 Task: Set the Layer C code rate for the ISDB-T reception parameter to 1/2.
Action: Mouse moved to (103, 15)
Screenshot: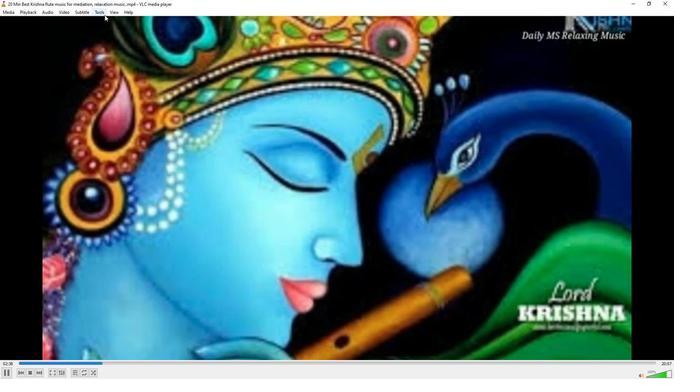 
Action: Mouse pressed left at (103, 15)
Screenshot: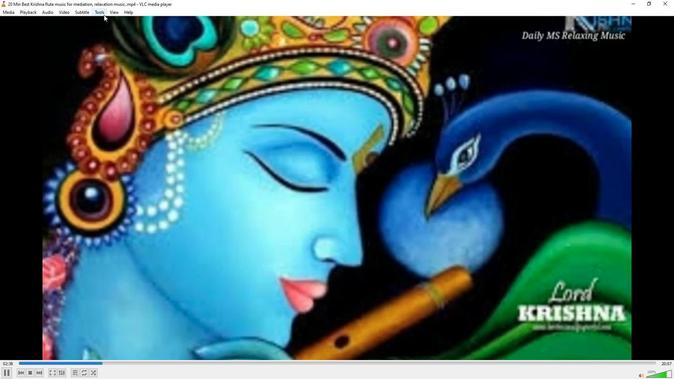 
Action: Mouse moved to (107, 94)
Screenshot: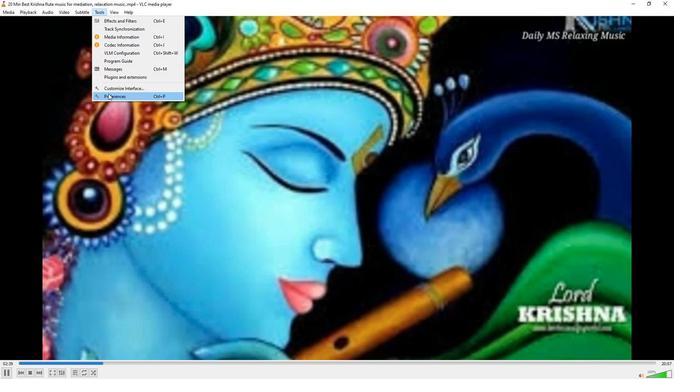 
Action: Mouse pressed left at (107, 94)
Screenshot: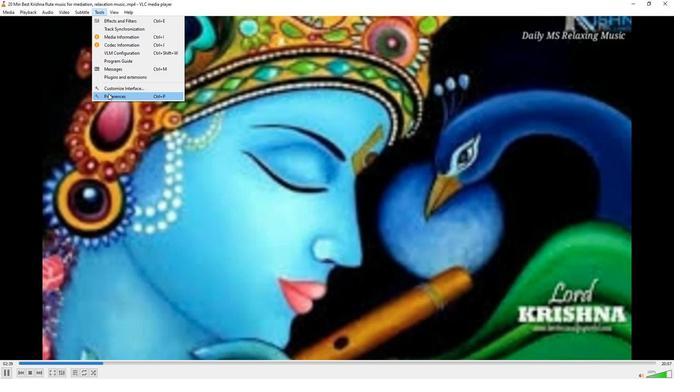 
Action: Mouse moved to (223, 310)
Screenshot: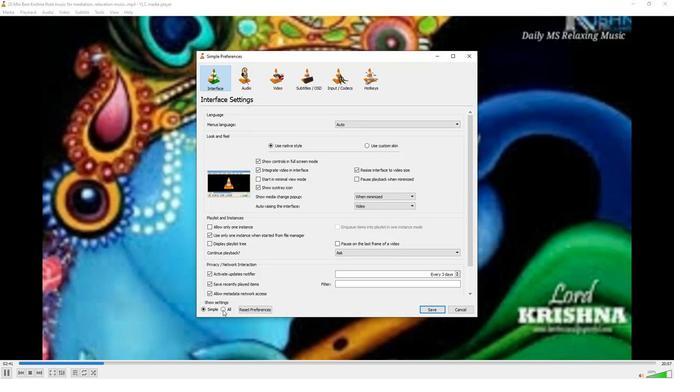 
Action: Mouse pressed left at (223, 310)
Screenshot: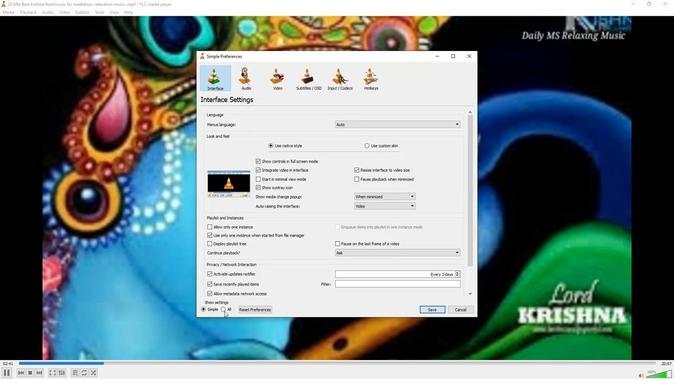 
Action: Mouse moved to (212, 190)
Screenshot: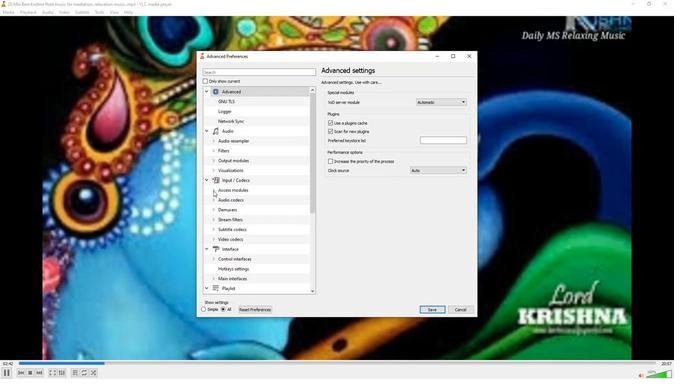 
Action: Mouse pressed left at (212, 190)
Screenshot: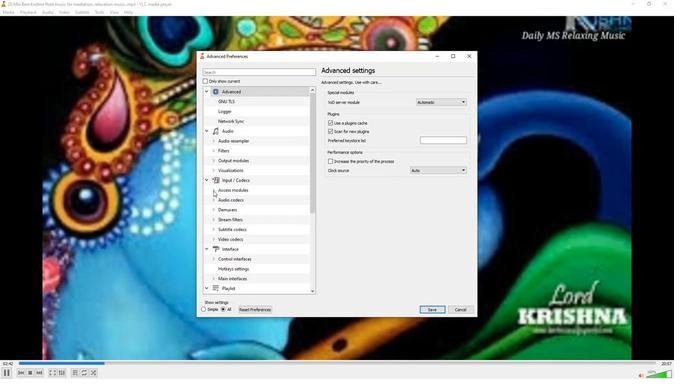 
Action: Mouse moved to (226, 249)
Screenshot: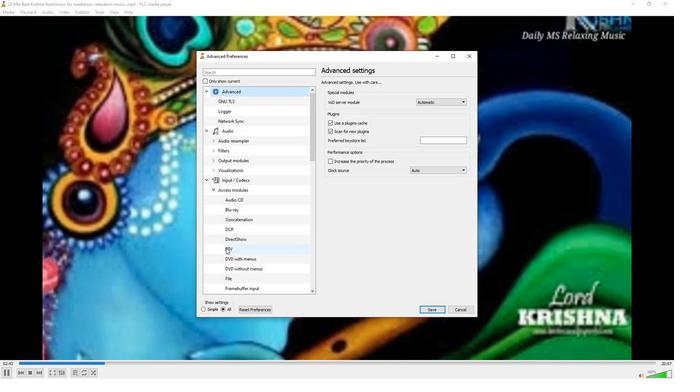 
Action: Mouse pressed left at (226, 249)
Screenshot: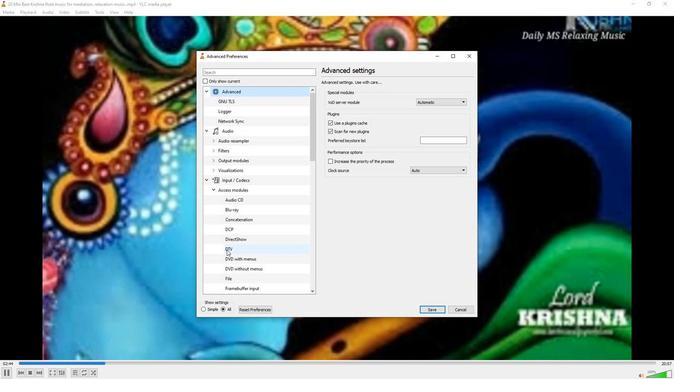 
Action: Mouse moved to (356, 258)
Screenshot: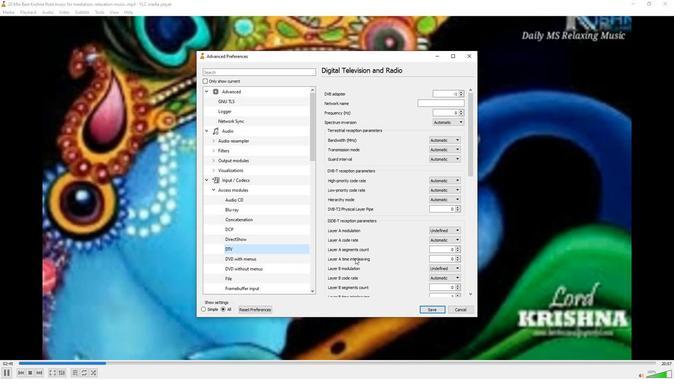 
Action: Mouse scrolled (356, 257) with delta (0, 0)
Screenshot: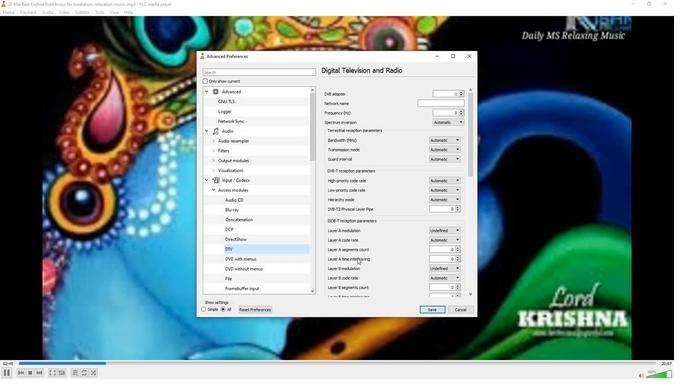 
Action: Mouse scrolled (356, 257) with delta (0, 0)
Screenshot: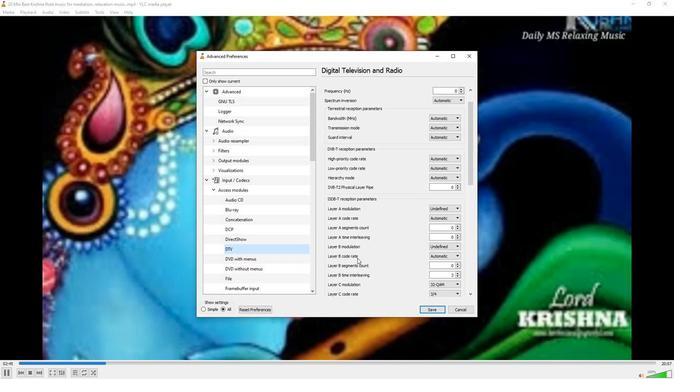 
Action: Mouse scrolled (356, 257) with delta (0, 0)
Screenshot: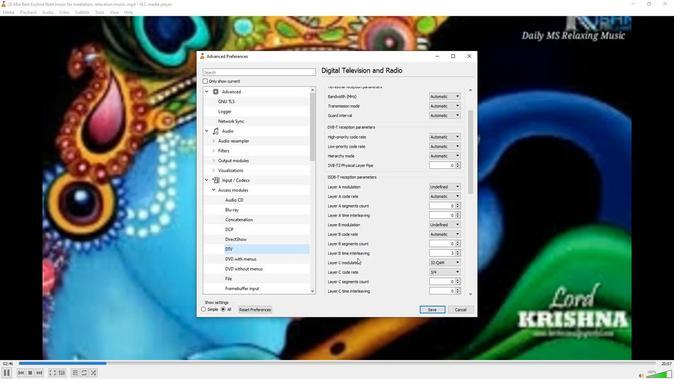 
Action: Mouse moved to (445, 248)
Screenshot: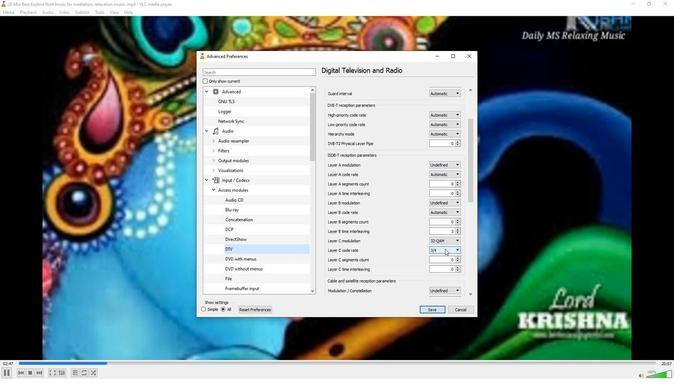 
Action: Mouse pressed left at (445, 248)
Screenshot: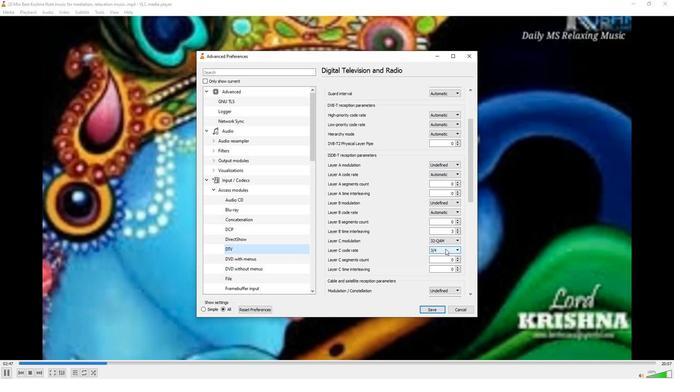 
Action: Mouse moved to (432, 265)
Screenshot: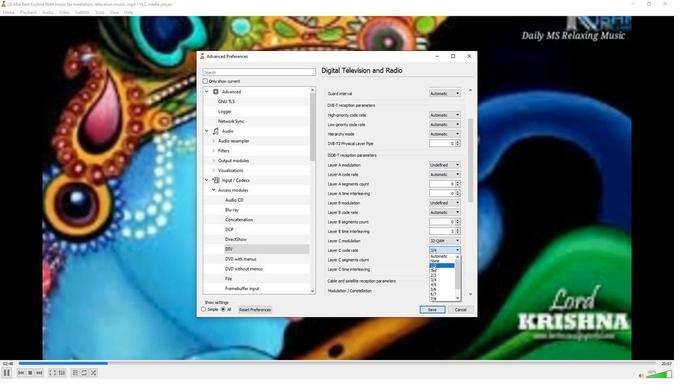 
Action: Mouse pressed left at (432, 265)
Screenshot: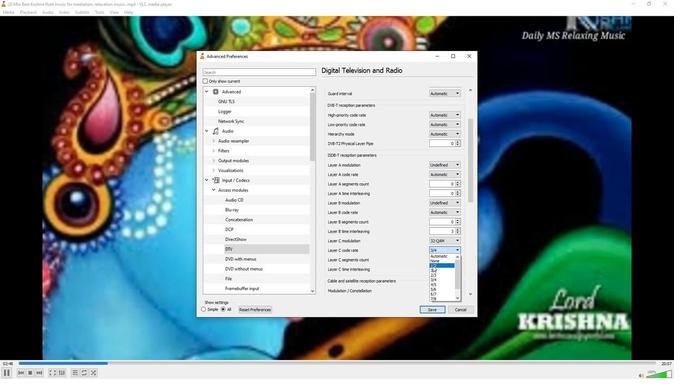 
Action: Mouse moved to (404, 249)
Screenshot: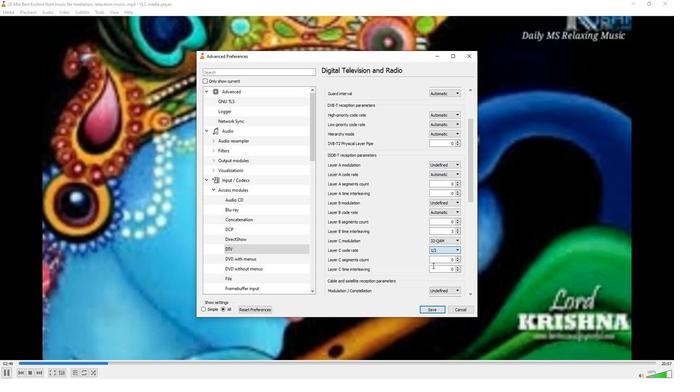 
